 Task: Adjust the repository settings to enable or disable issues and wikis.
Action: Mouse moved to (65, 57)
Screenshot: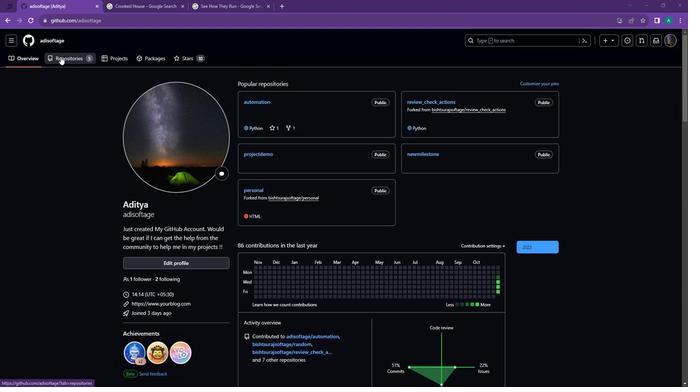 
Action: Mouse pressed left at (65, 57)
Screenshot: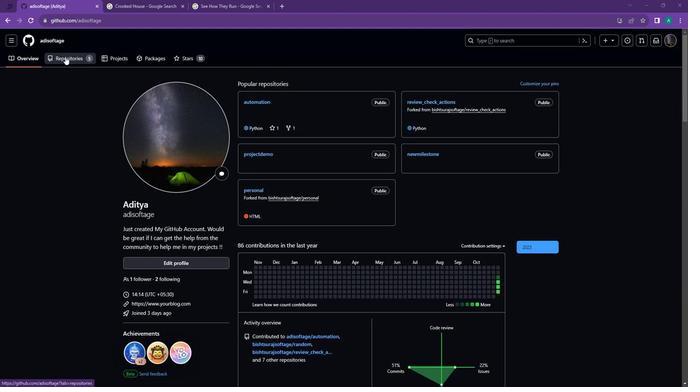 
Action: Mouse moved to (241, 108)
Screenshot: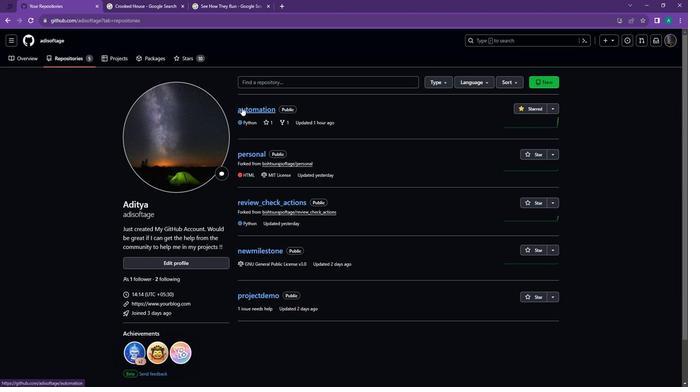 
Action: Mouse pressed left at (241, 108)
Screenshot: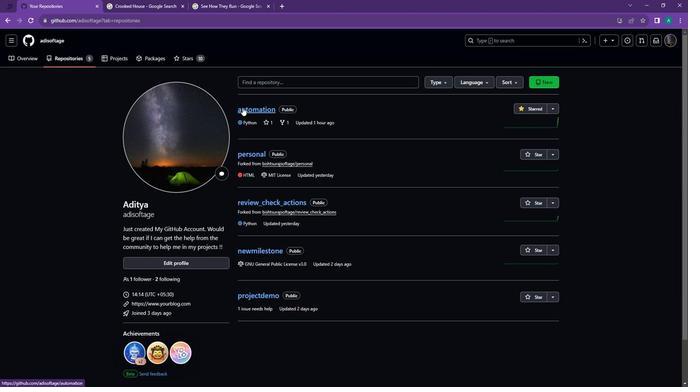 
Action: Mouse moved to (348, 57)
Screenshot: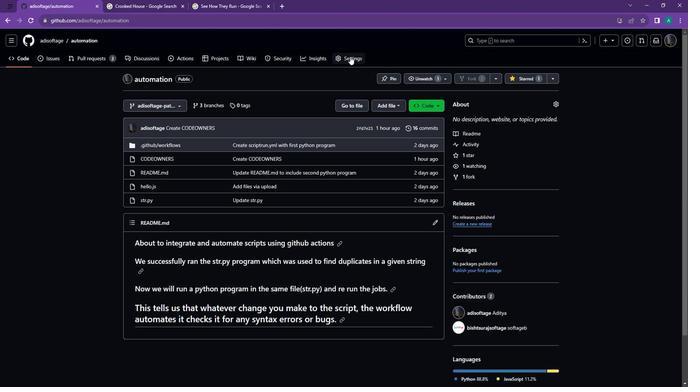 
Action: Mouse pressed left at (348, 57)
Screenshot: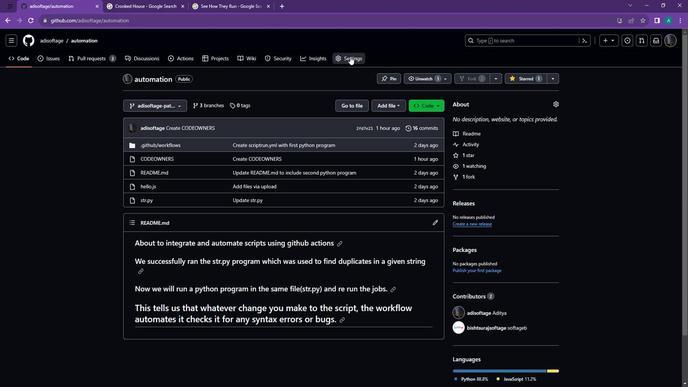 
Action: Mouse moved to (276, 201)
Screenshot: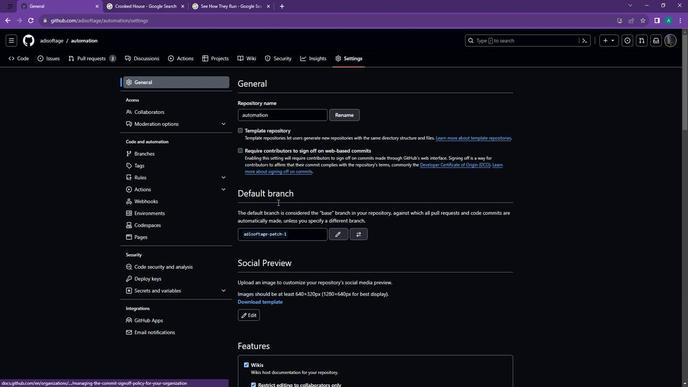 
Action: Mouse scrolled (276, 201) with delta (0, 0)
Screenshot: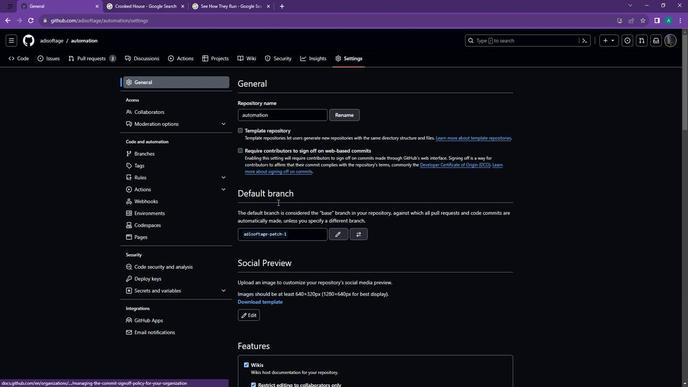 
Action: Mouse moved to (279, 207)
Screenshot: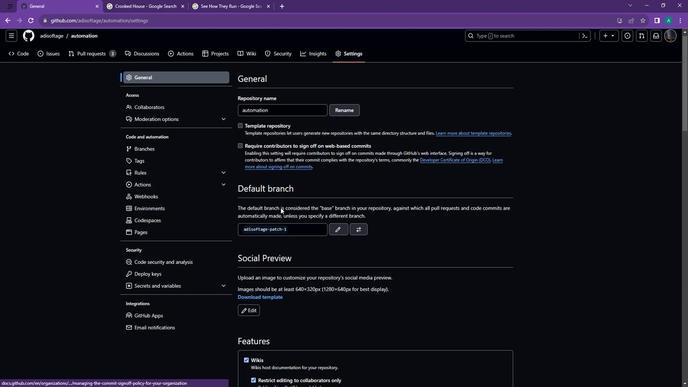 
Action: Mouse scrolled (279, 206) with delta (0, 0)
Screenshot: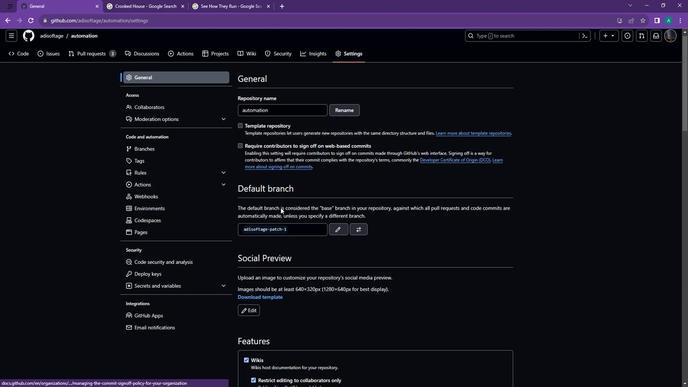 
Action: Mouse moved to (279, 207)
Screenshot: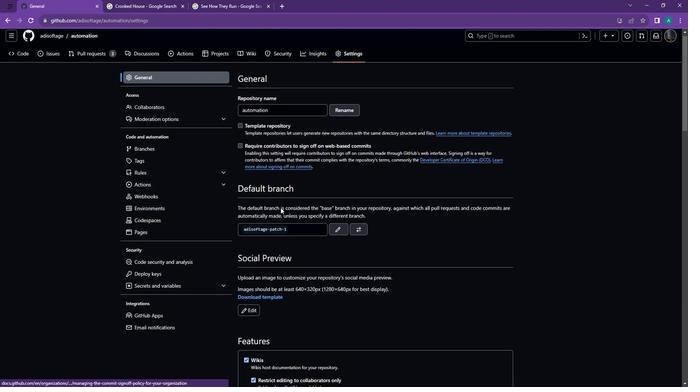 
Action: Mouse scrolled (279, 206) with delta (0, 0)
Screenshot: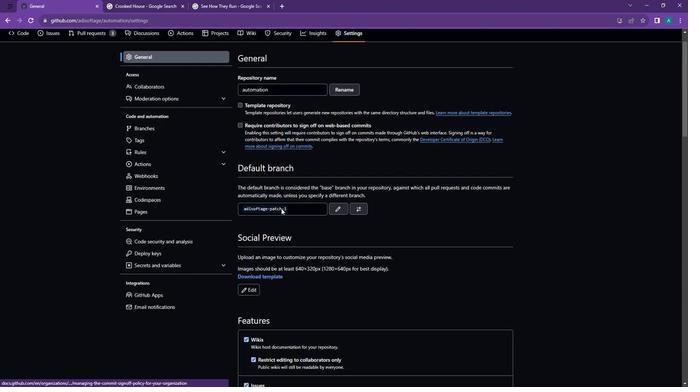 
Action: Mouse moved to (280, 207)
Screenshot: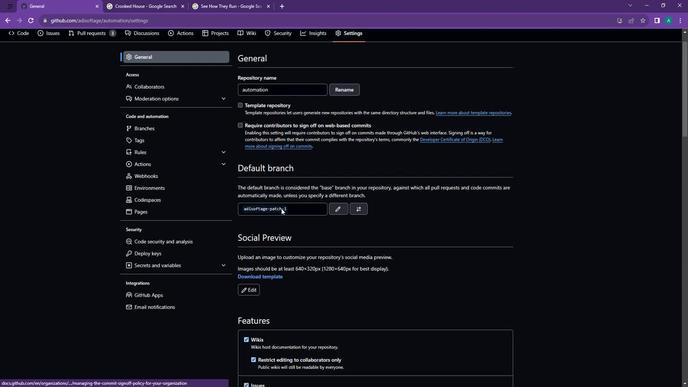 
Action: Mouse scrolled (280, 207) with delta (0, 0)
Screenshot: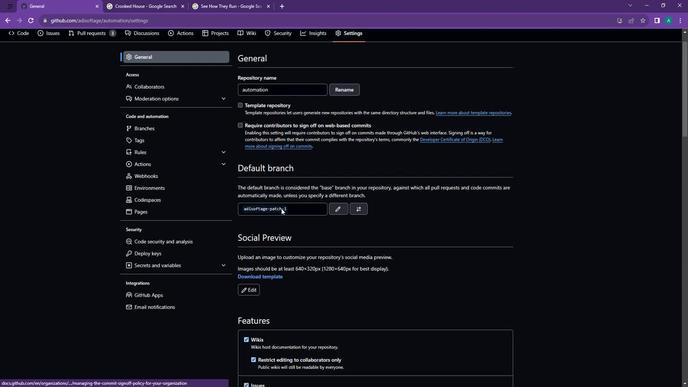 
Action: Mouse moved to (281, 211)
Screenshot: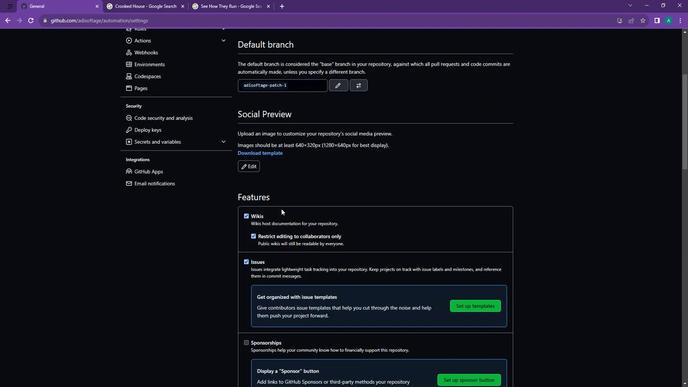 
Action: Mouse scrolled (281, 210) with delta (0, 0)
Screenshot: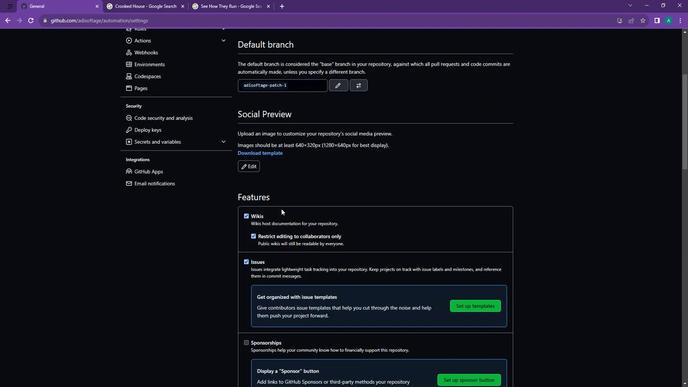 
Action: Mouse moved to (281, 213)
Screenshot: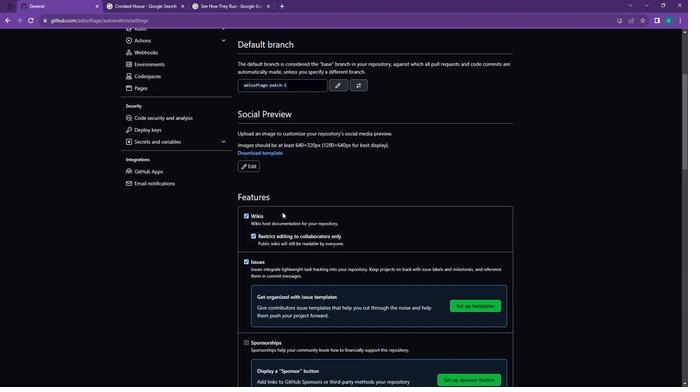 
Action: Mouse scrolled (281, 212) with delta (0, 0)
Screenshot: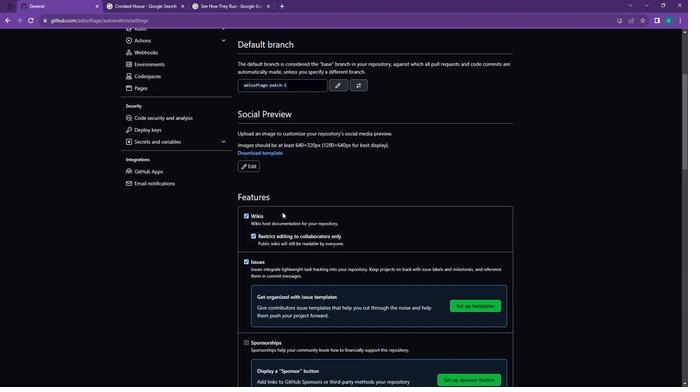 
Action: Mouse moved to (251, 144)
Screenshot: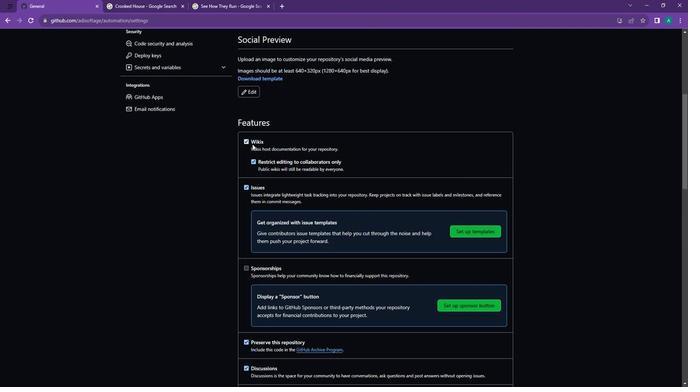 
Action: Mouse pressed left at (251, 144)
Screenshot: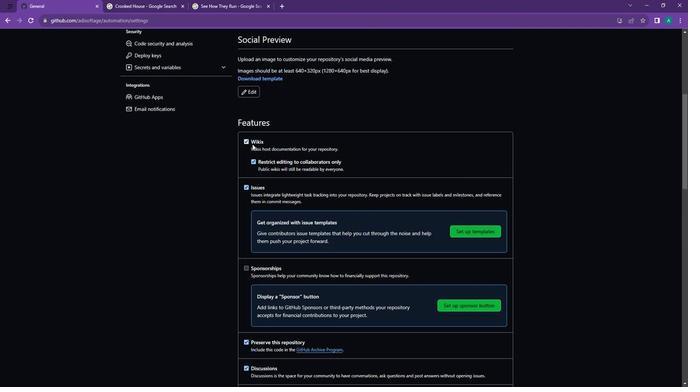 
Action: Mouse moved to (248, 168)
Screenshot: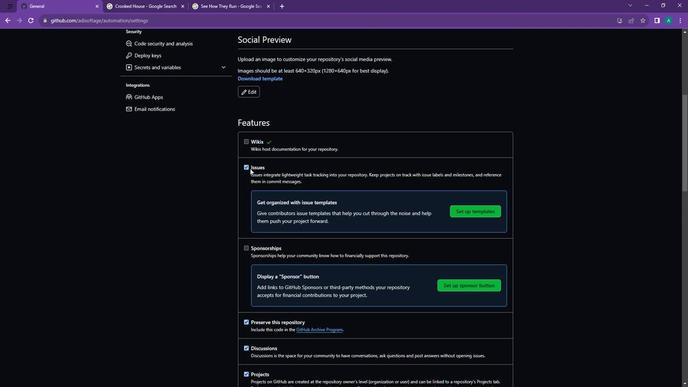 
Action: Mouse pressed left at (248, 168)
Screenshot: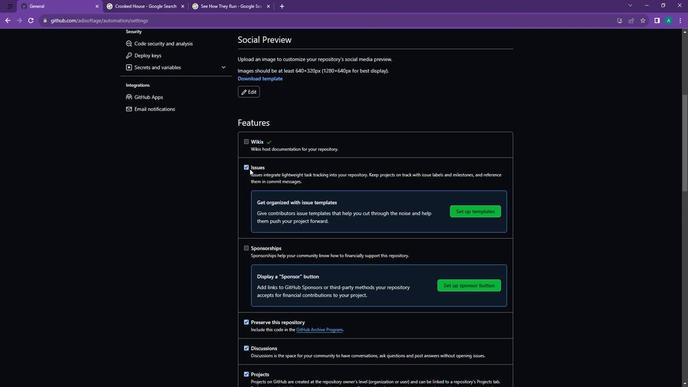 
Action: Mouse moved to (246, 168)
Screenshot: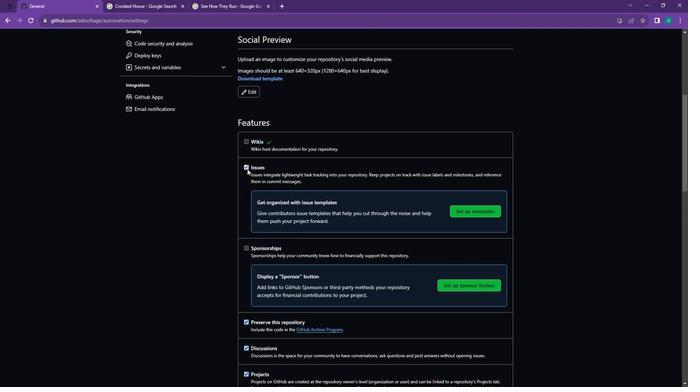 
Action: Mouse pressed left at (246, 168)
Screenshot: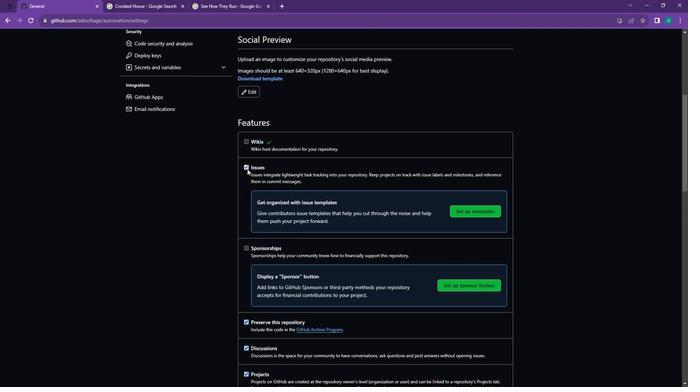 
Action: Mouse moved to (327, 216)
Screenshot: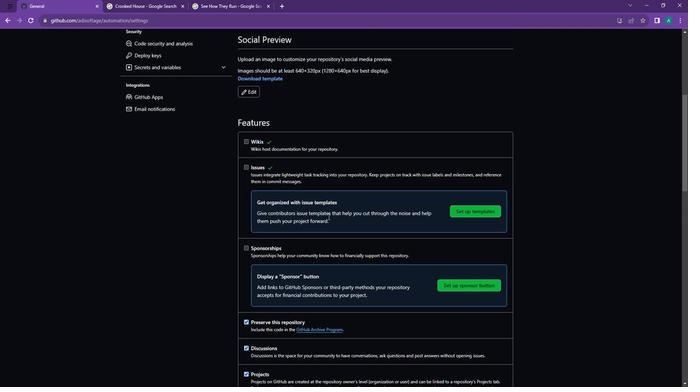
Action: Mouse scrolled (327, 216) with delta (0, 0)
Screenshot: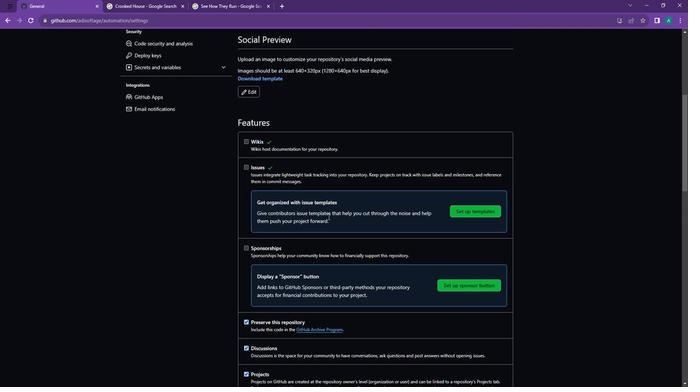 
Action: Mouse moved to (329, 222)
Screenshot: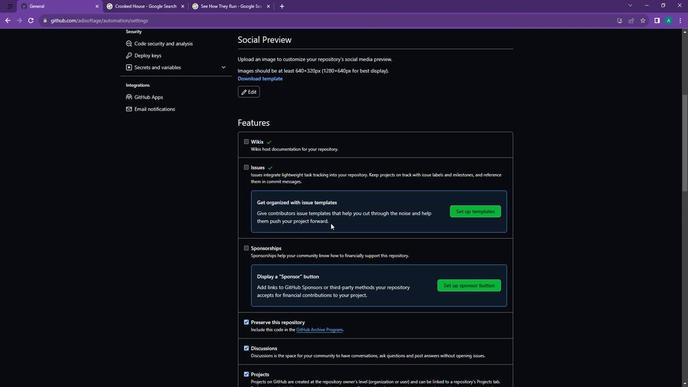 
Action: Mouse scrolled (329, 222) with delta (0, 0)
Screenshot: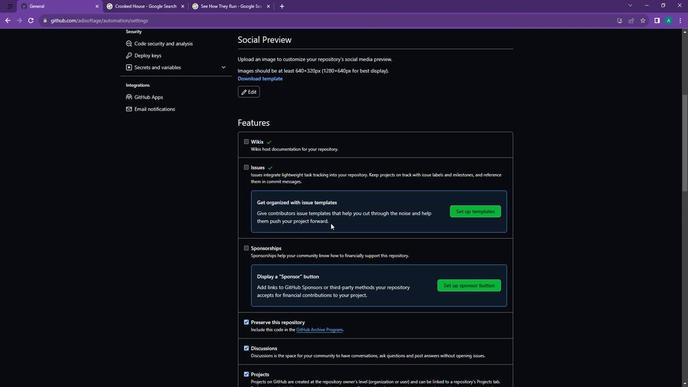 
Action: Mouse moved to (329, 223)
Screenshot: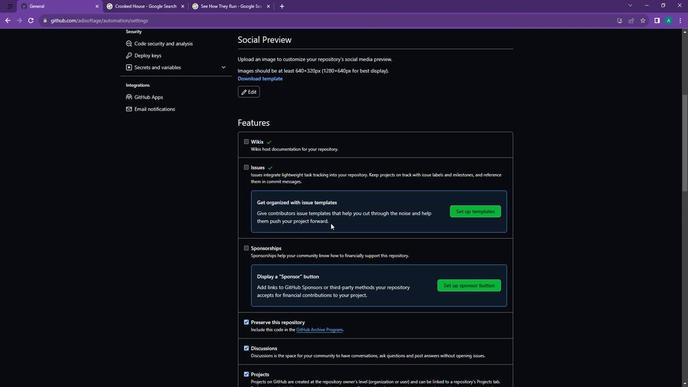 
Action: Mouse scrolled (329, 223) with delta (0, 0)
Screenshot: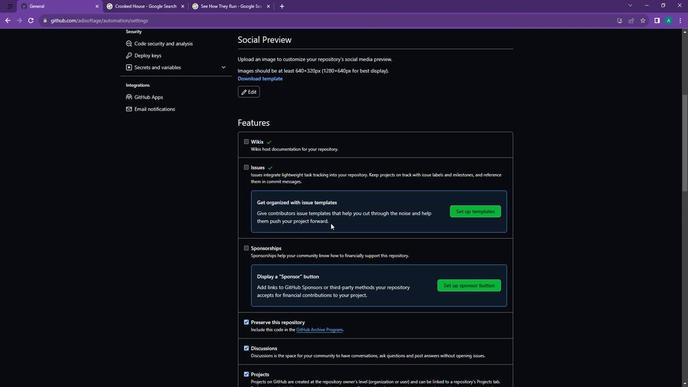 
Action: Mouse moved to (329, 224)
Screenshot: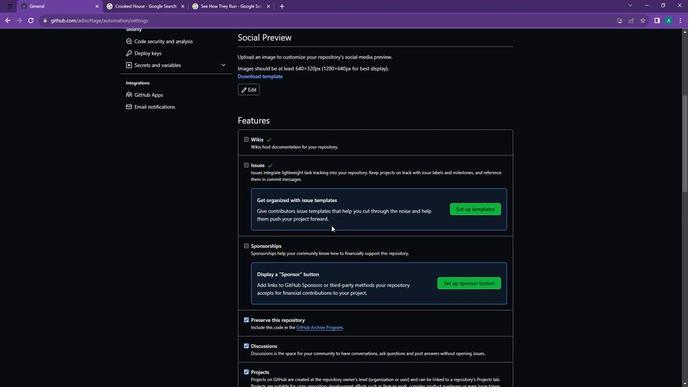 
Action: Mouse scrolled (329, 224) with delta (0, 0)
Screenshot: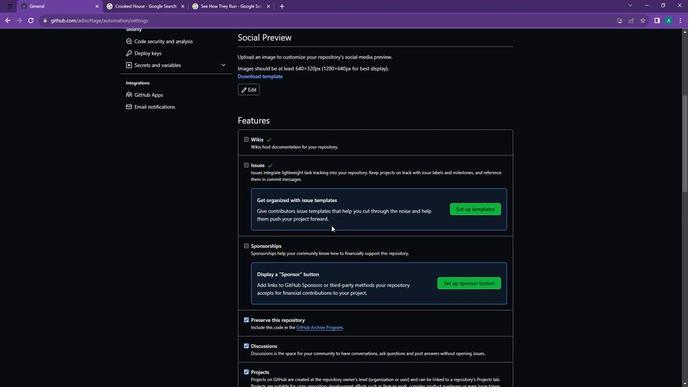 
Action: Mouse moved to (329, 224)
Screenshot: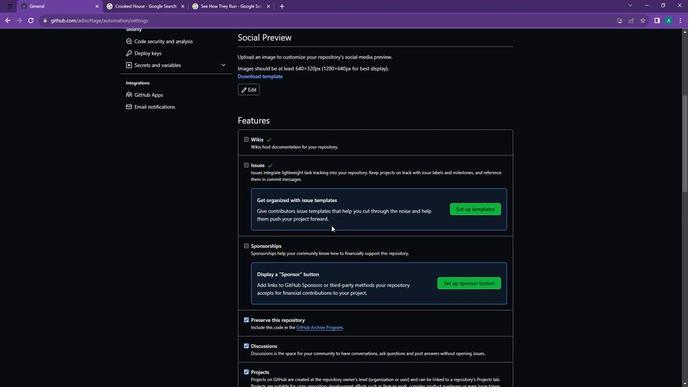 
Action: Mouse scrolled (329, 224) with delta (0, 0)
Screenshot: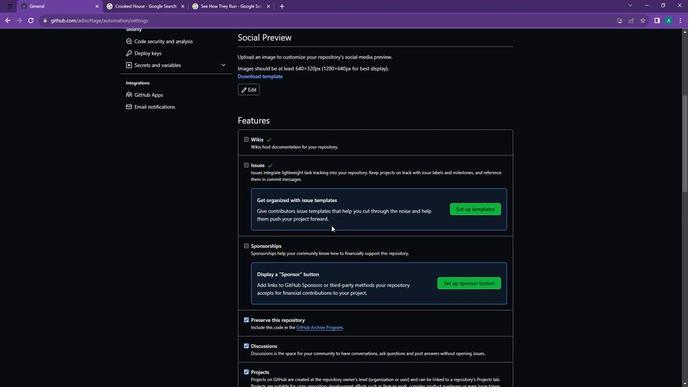 
Action: Mouse moved to (329, 224)
Screenshot: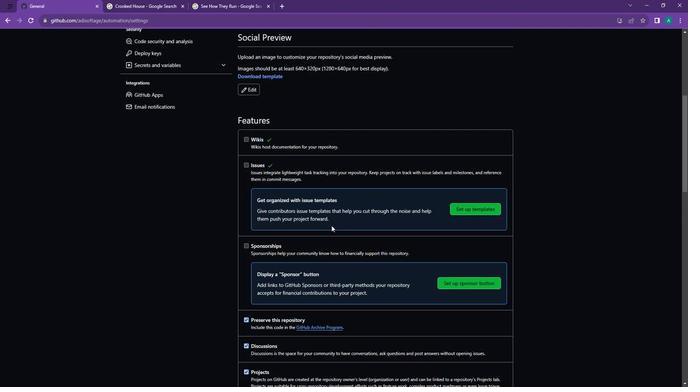 
Action: Mouse scrolled (329, 224) with delta (0, 0)
Screenshot: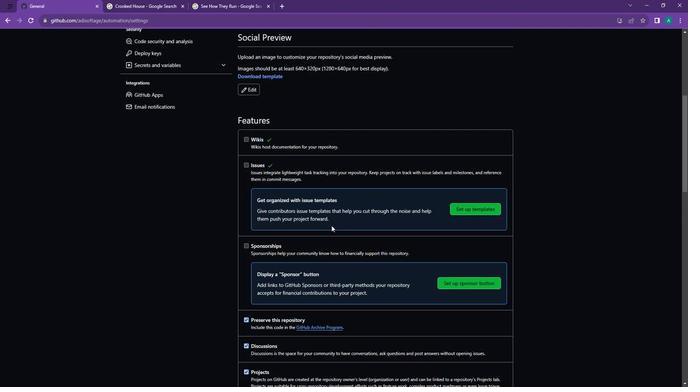 
Action: Mouse moved to (330, 224)
Screenshot: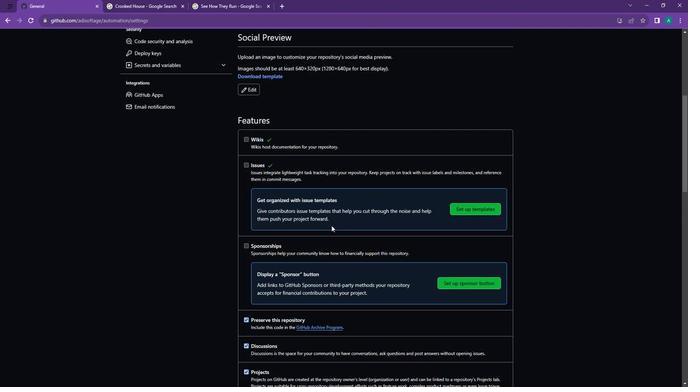 
Action: Mouse scrolled (330, 224) with delta (0, 0)
Screenshot: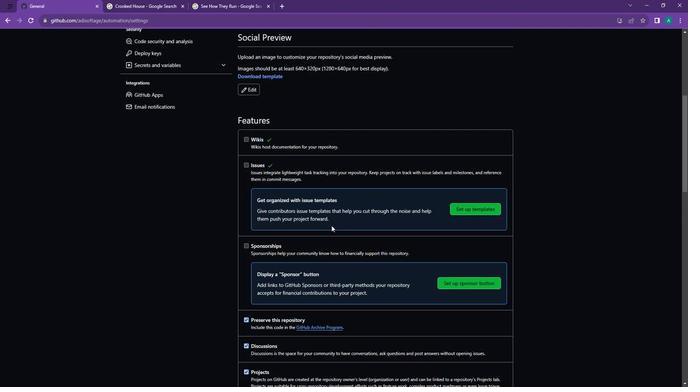 
Action: Mouse scrolled (330, 224) with delta (0, 0)
Screenshot: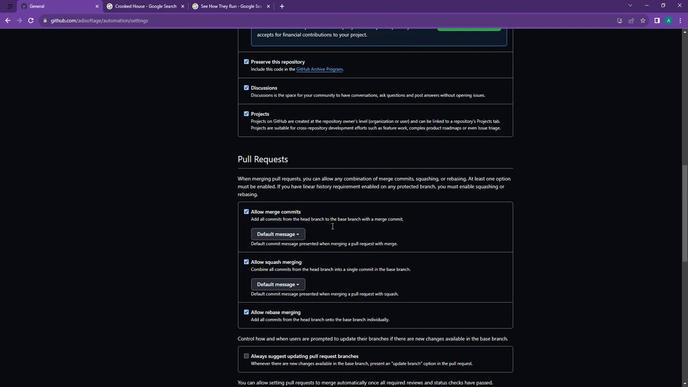 
Action: Mouse scrolled (330, 224) with delta (0, 0)
Screenshot: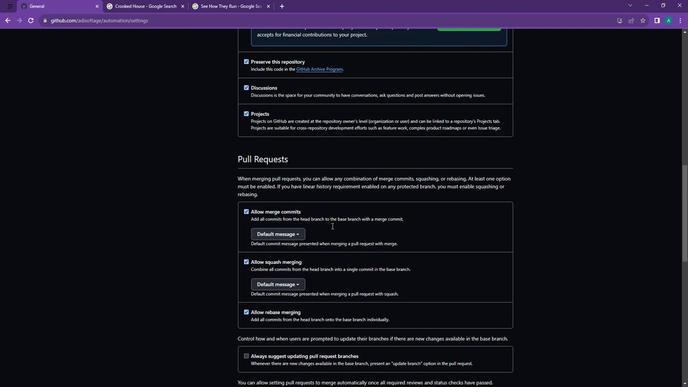 
Action: Mouse moved to (330, 225)
Screenshot: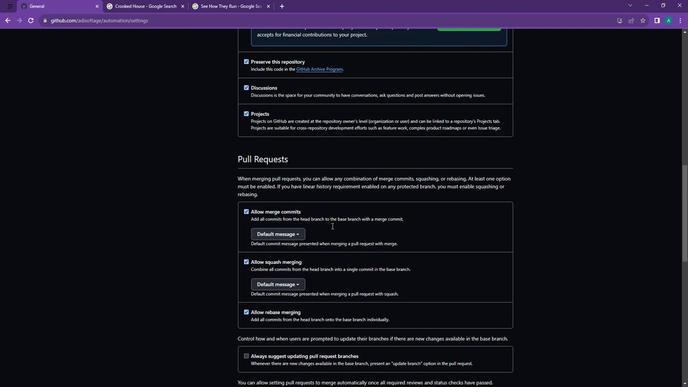 
Action: Mouse scrolled (330, 224) with delta (0, 0)
Screenshot: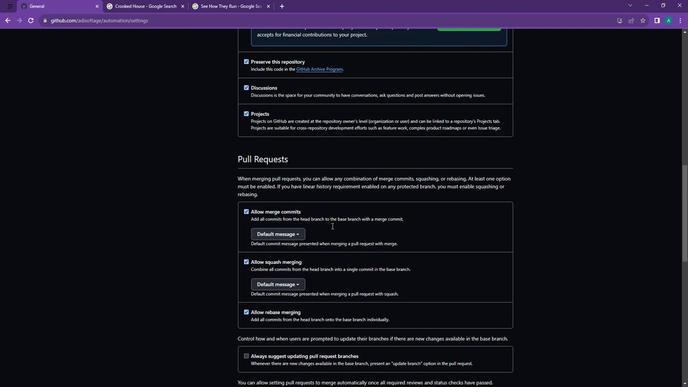 
Action: Mouse scrolled (330, 224) with delta (0, 0)
Screenshot: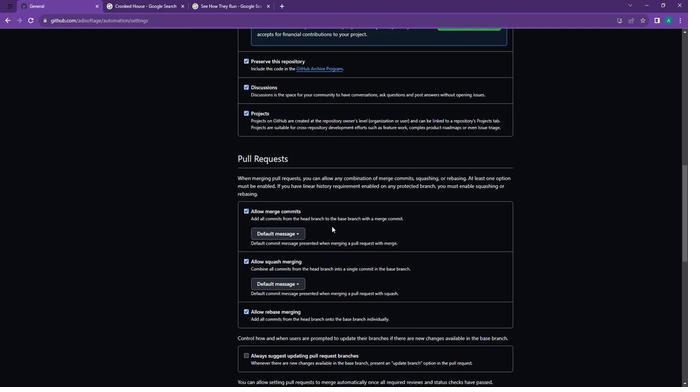 
Action: Mouse moved to (330, 226)
Screenshot: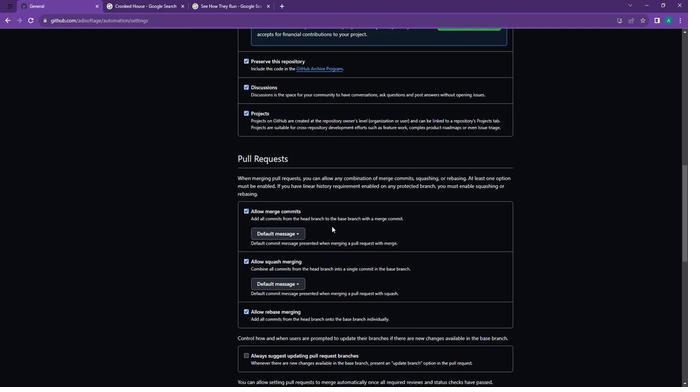 
Action: Mouse scrolled (330, 224) with delta (0, -1)
Screenshot: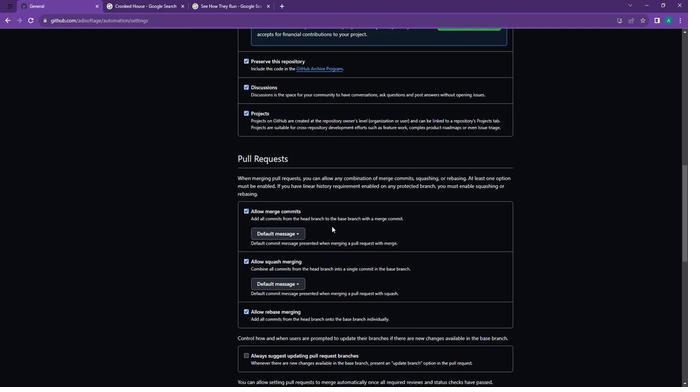 
Action: Mouse scrolled (330, 225) with delta (0, 0)
Screenshot: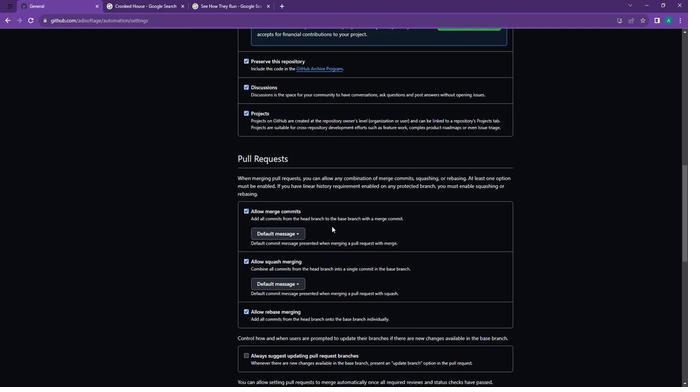 
Action: Mouse moved to (330, 226)
Screenshot: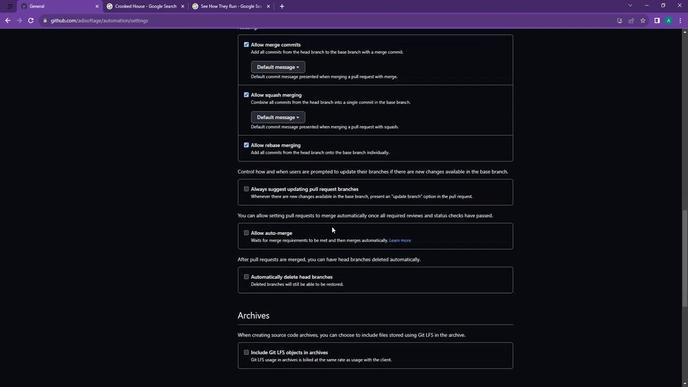 
Action: Mouse scrolled (330, 225) with delta (0, 0)
Screenshot: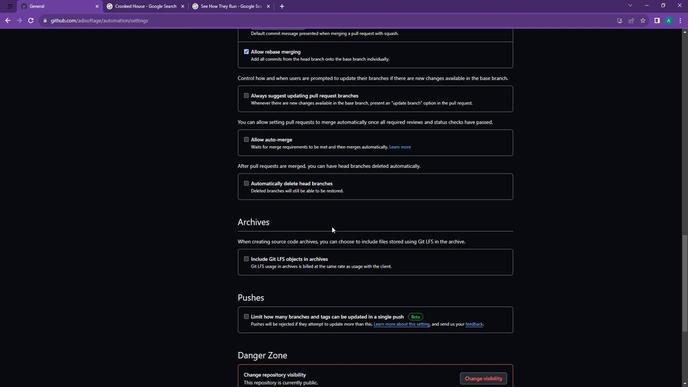
Action: Mouse scrolled (330, 225) with delta (0, 0)
Screenshot: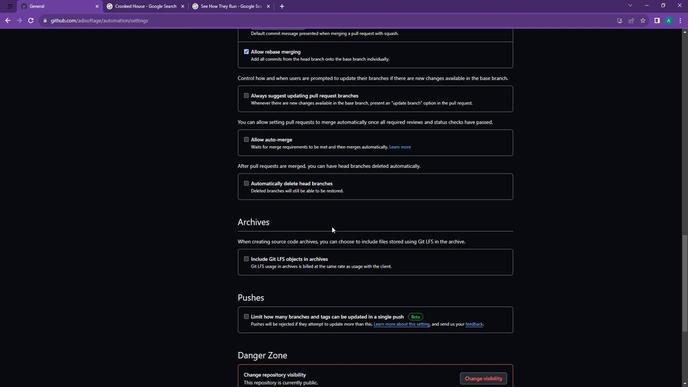
Action: Mouse moved to (330, 226)
Screenshot: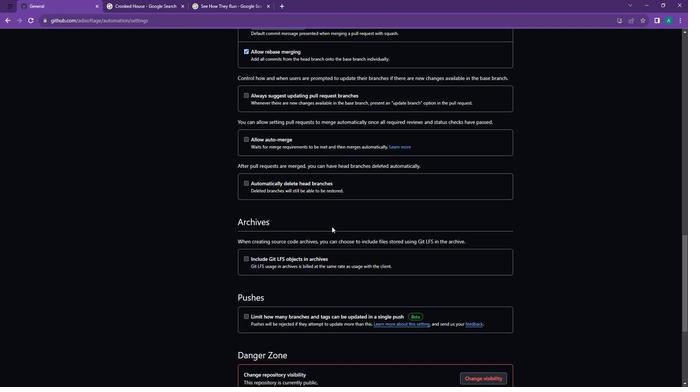 
Action: Mouse scrolled (330, 226) with delta (0, 0)
Screenshot: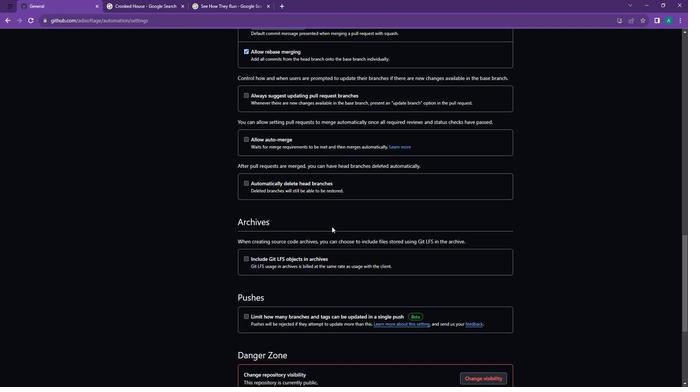 
Action: Mouse moved to (329, 227)
Screenshot: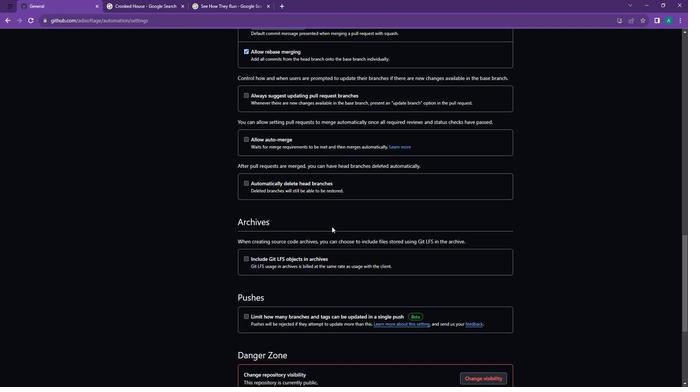 
Action: Mouse scrolled (329, 227) with delta (0, 0)
Screenshot: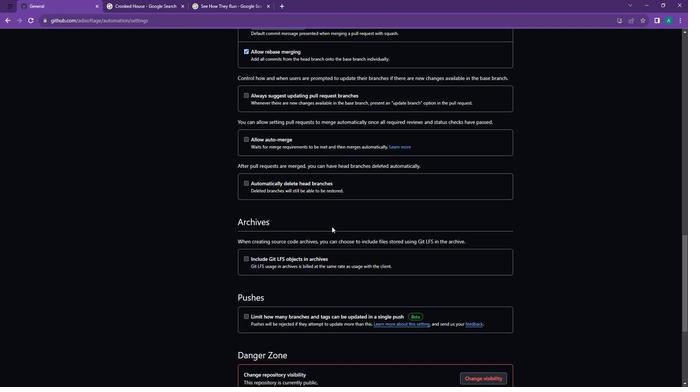 
Action: Mouse moved to (328, 228)
Screenshot: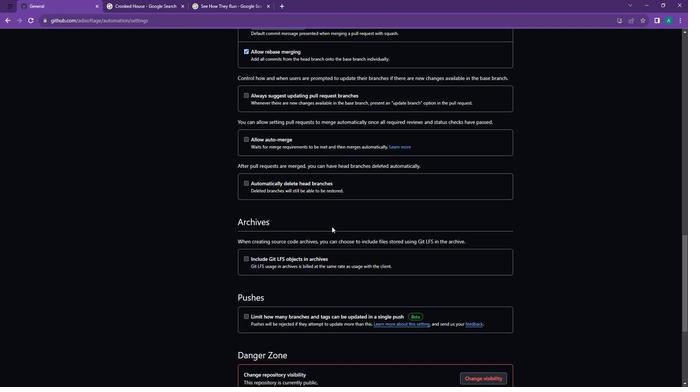 
Action: Mouse scrolled (328, 227) with delta (0, 0)
Screenshot: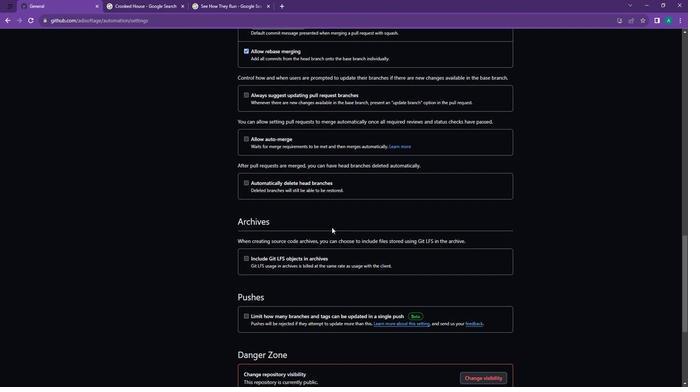 
Action: Mouse moved to (326, 233)
Screenshot: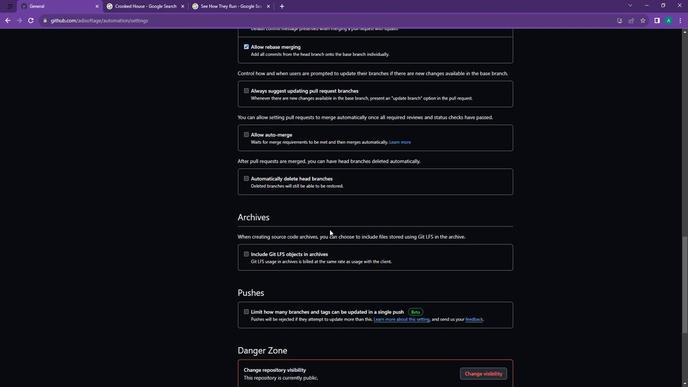 
Action: Mouse scrolled (327, 229) with delta (0, 0)
Screenshot: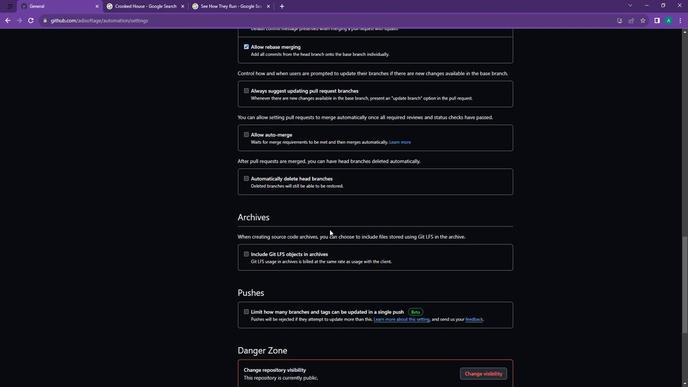 
Action: Mouse moved to (261, 223)
Screenshot: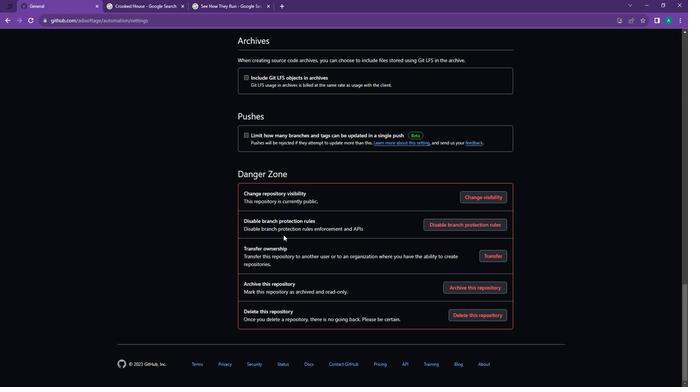 
Action: Mouse scrolled (261, 223) with delta (0, 0)
Screenshot: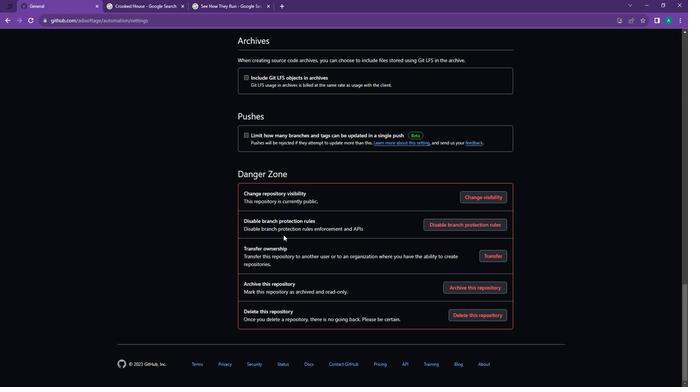 
Action: Mouse moved to (251, 219)
Screenshot: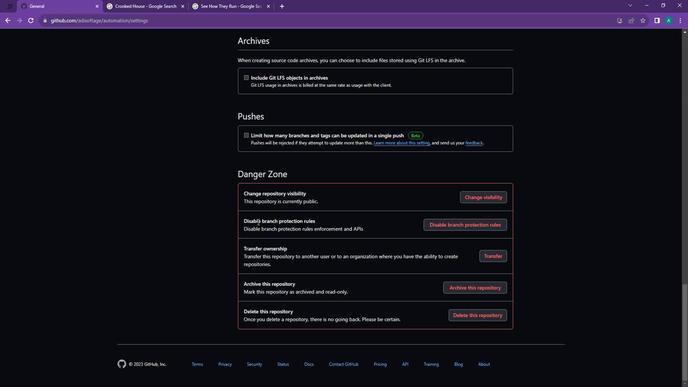 
Action: Mouse scrolled (251, 219) with delta (0, 0)
Screenshot: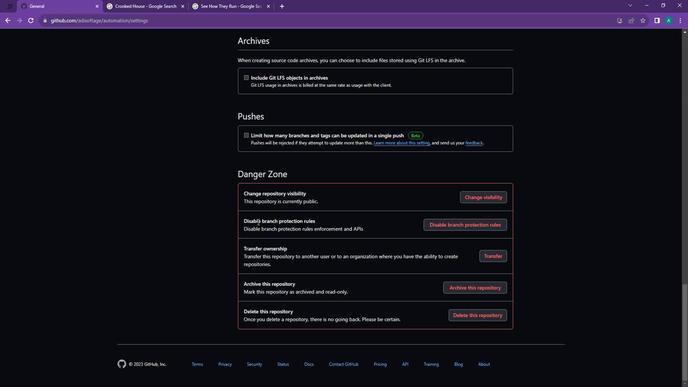 
Action: Mouse moved to (247, 217)
Screenshot: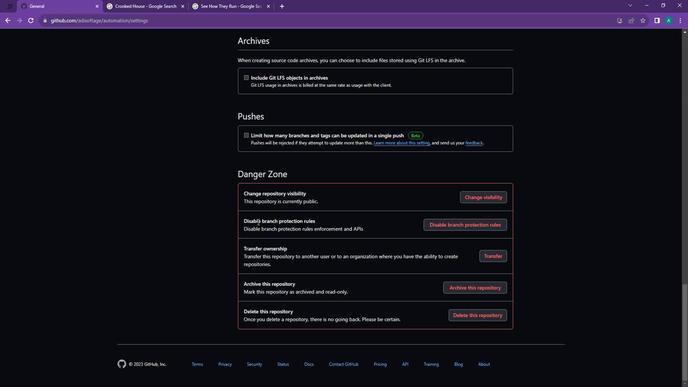 
Action: Mouse scrolled (247, 217) with delta (0, 0)
Screenshot: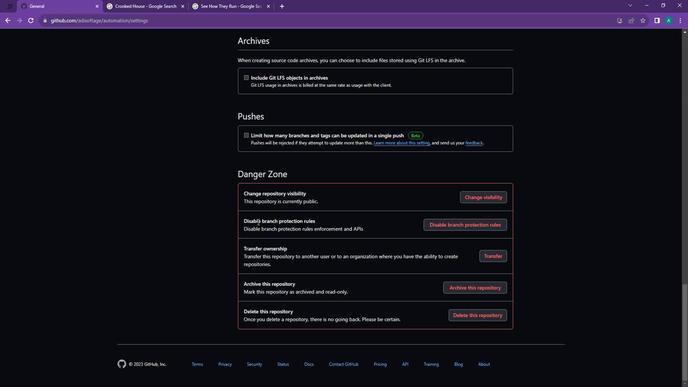 
Action: Mouse moved to (244, 215)
Screenshot: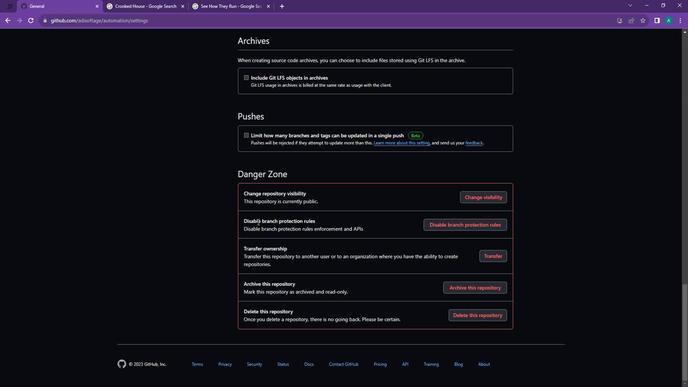 
Action: Mouse scrolled (244, 216) with delta (0, 0)
Screenshot: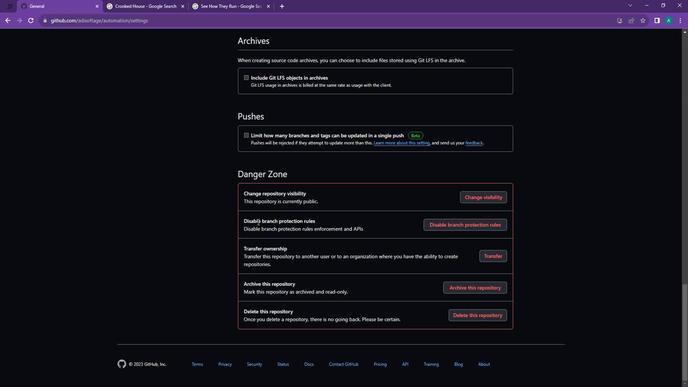
Action: Mouse moved to (235, 209)
Screenshot: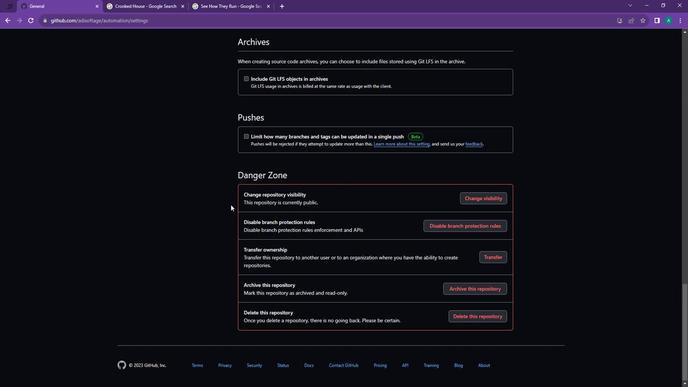 
Action: Mouse scrolled (239, 212) with delta (0, 0)
Screenshot: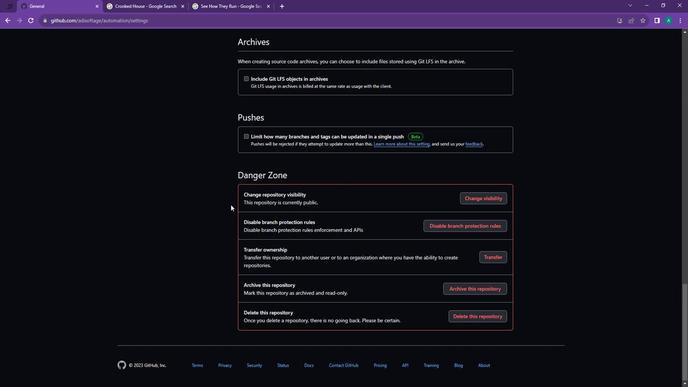 
Action: Mouse moved to (232, 206)
Screenshot: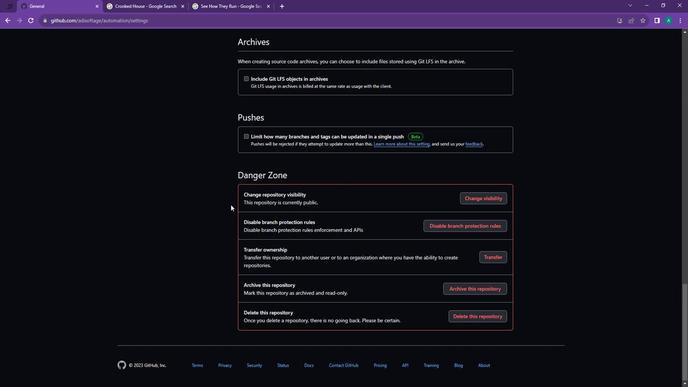 
Action: Mouse scrolled (232, 206) with delta (0, 0)
Screenshot: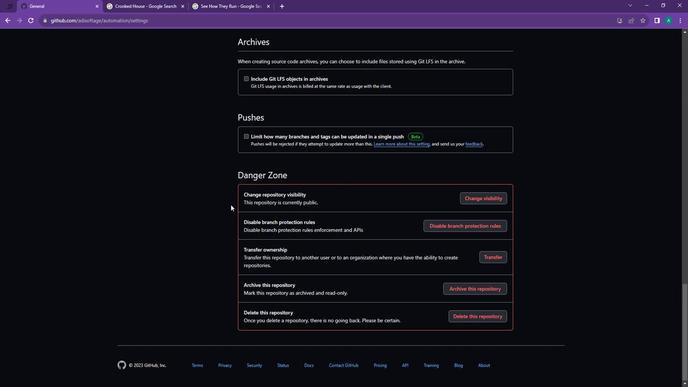 
Action: Mouse moved to (227, 201)
Screenshot: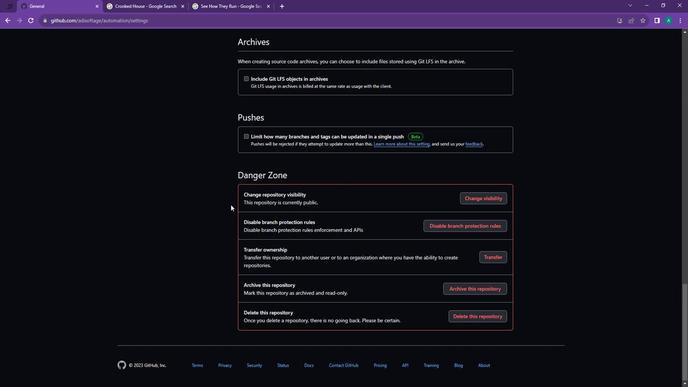 
Action: Mouse scrolled (227, 201) with delta (0, 0)
Screenshot: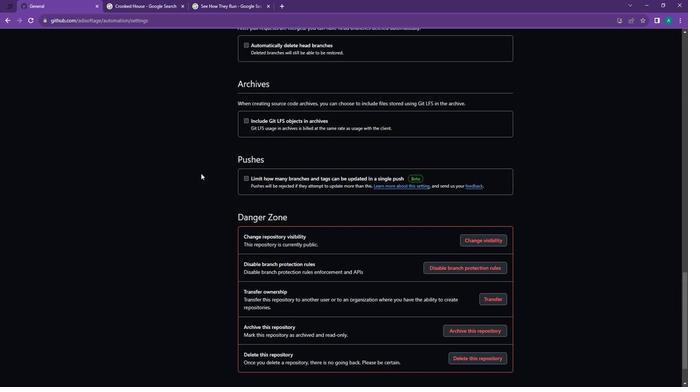 
Action: Mouse moved to (112, 111)
Screenshot: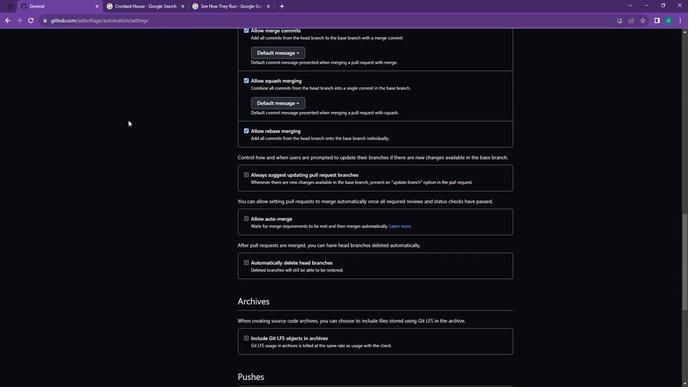 
Action: Mouse scrolled (112, 111) with delta (0, 0)
Screenshot: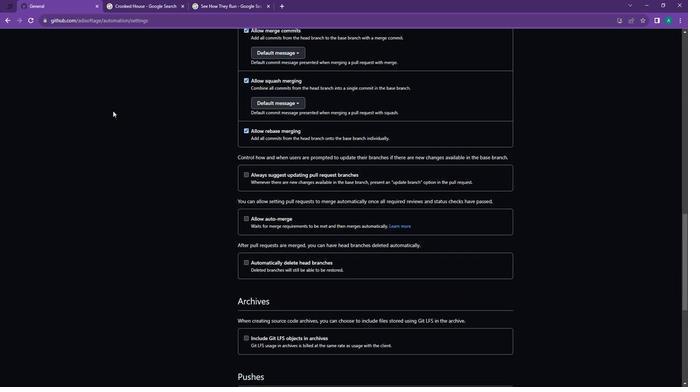 
Action: Mouse scrolled (112, 111) with delta (0, 0)
Screenshot: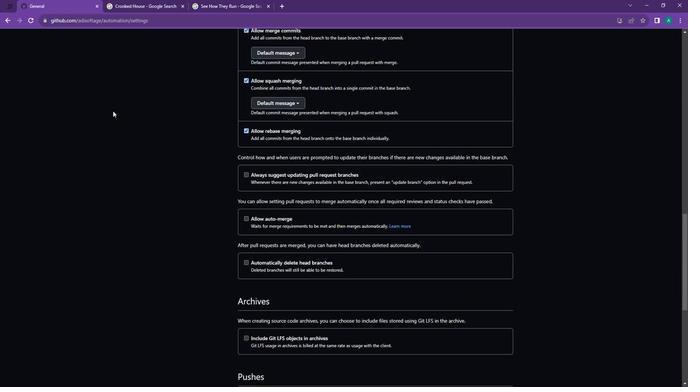 
Action: Mouse scrolled (112, 111) with delta (0, 0)
Screenshot: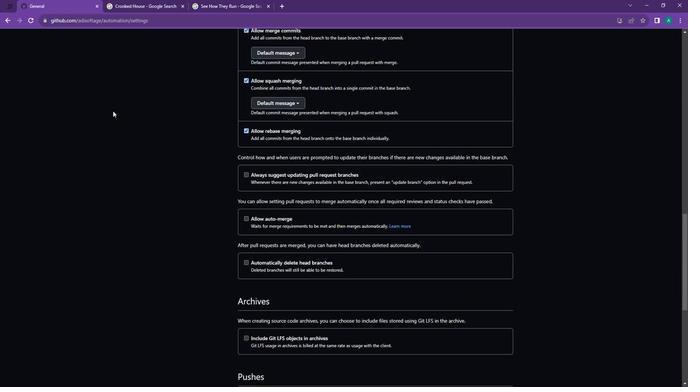 
Action: Mouse scrolled (112, 111) with delta (0, 0)
Screenshot: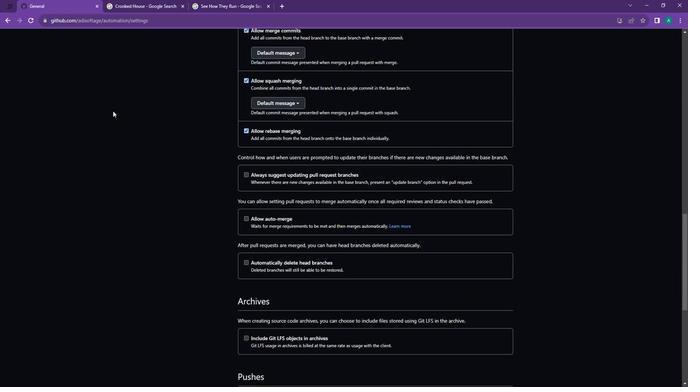 
Action: Mouse scrolled (112, 111) with delta (0, 0)
Screenshot: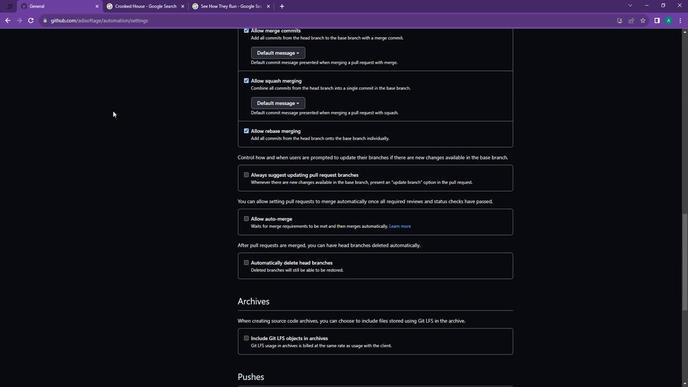 
Action: Mouse scrolled (112, 111) with delta (0, 0)
Screenshot: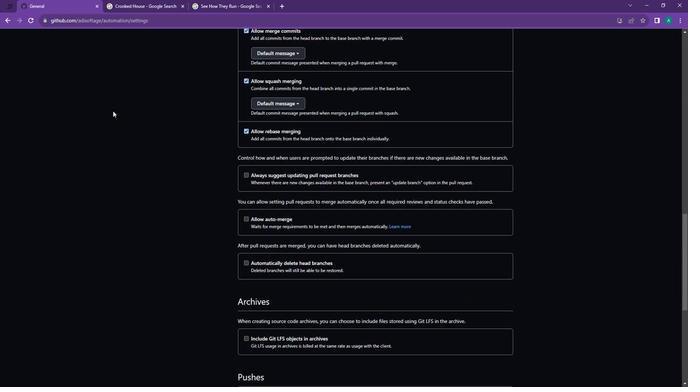 
Action: Mouse scrolled (112, 111) with delta (0, 0)
Screenshot: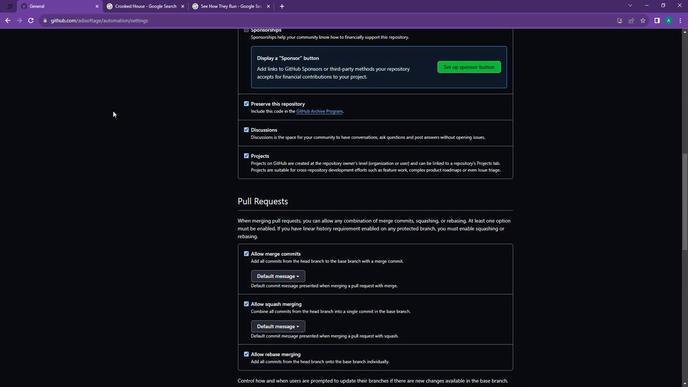 
Action: Mouse scrolled (112, 111) with delta (0, 0)
Screenshot: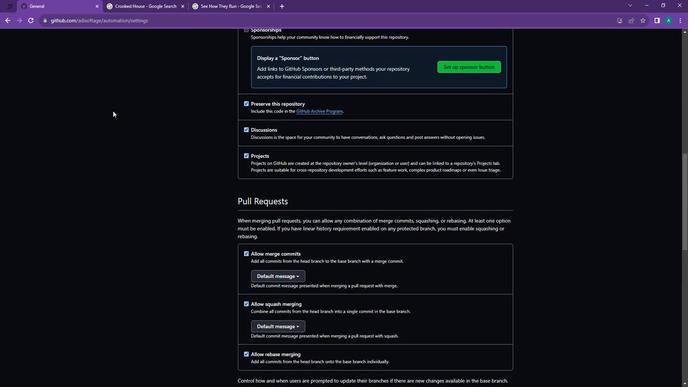 
Action: Mouse scrolled (112, 111) with delta (0, 0)
Screenshot: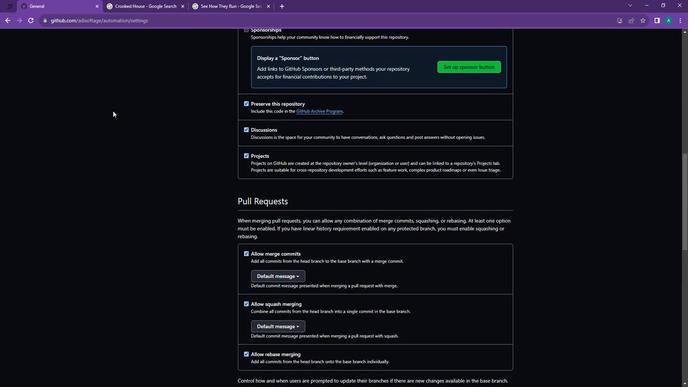 
Action: Mouse scrolled (112, 111) with delta (0, 0)
Screenshot: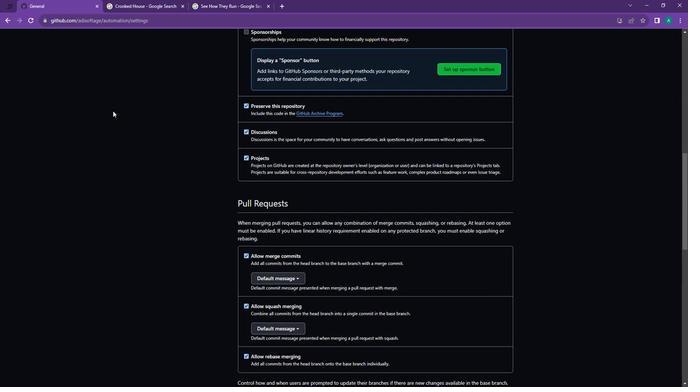 
Action: Mouse scrolled (112, 111) with delta (0, 0)
Screenshot: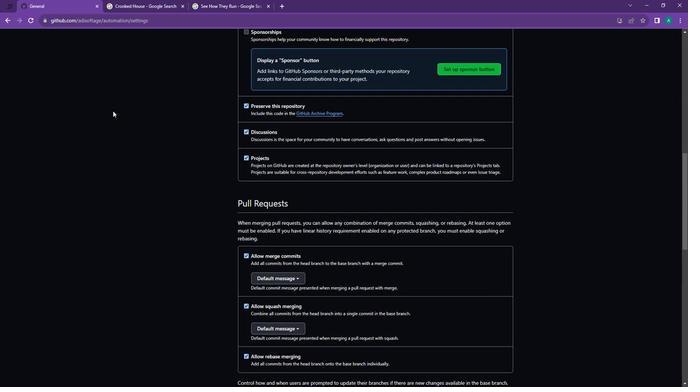 
Action: Mouse scrolled (112, 111) with delta (0, 0)
Screenshot: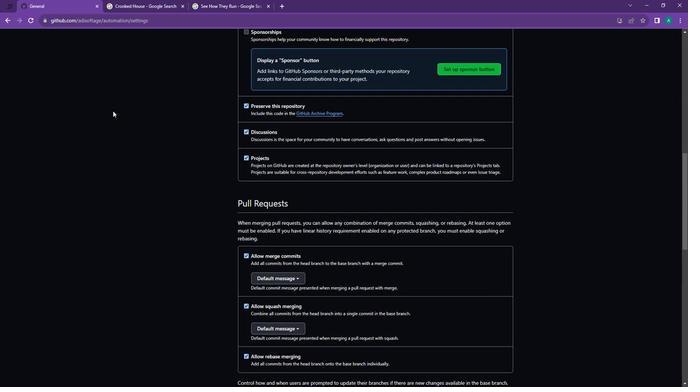 
Action: Mouse scrolled (112, 111) with delta (0, 0)
Screenshot: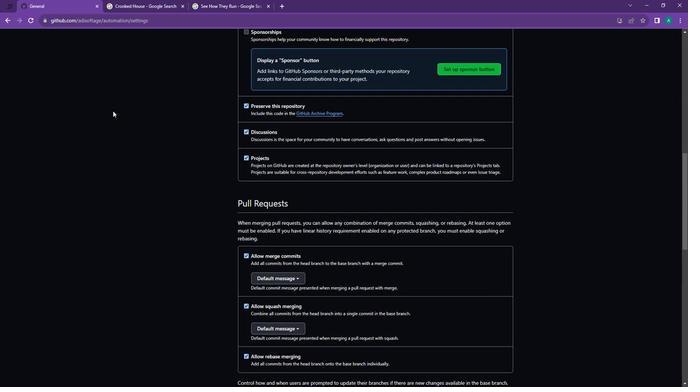 
Action: Mouse scrolled (112, 111) with delta (0, 0)
Screenshot: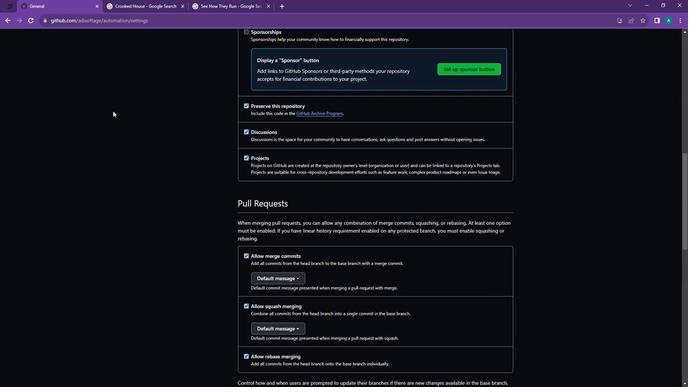 
Action: Mouse scrolled (112, 111) with delta (0, 0)
Screenshot: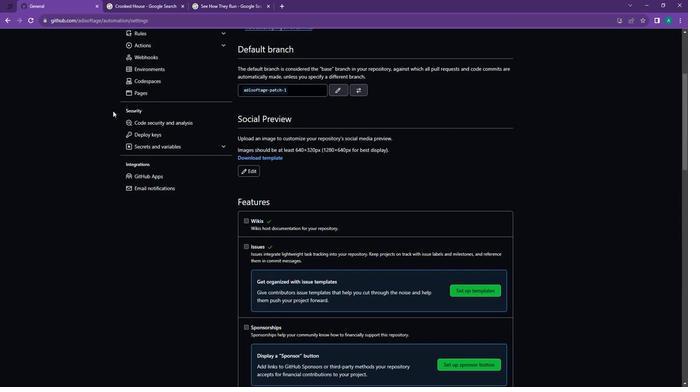 
Action: Mouse scrolled (112, 111) with delta (0, 0)
Screenshot: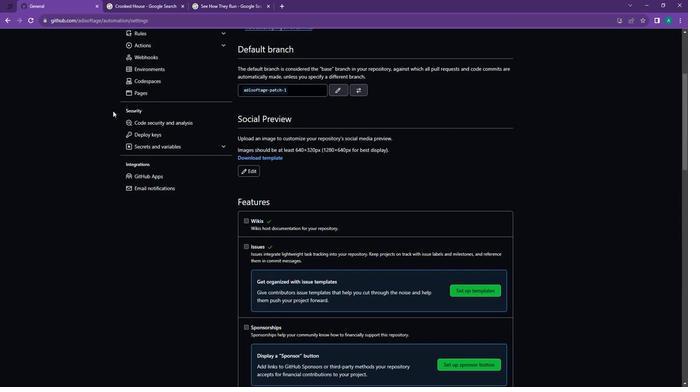 
Action: Mouse scrolled (112, 111) with delta (0, 0)
Screenshot: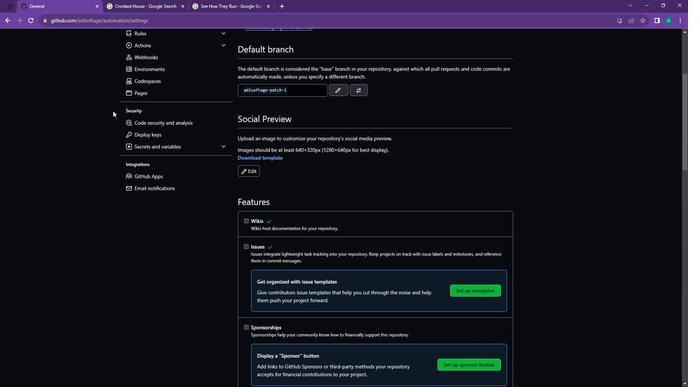 
Action: Mouse scrolled (112, 111) with delta (0, 0)
Screenshot: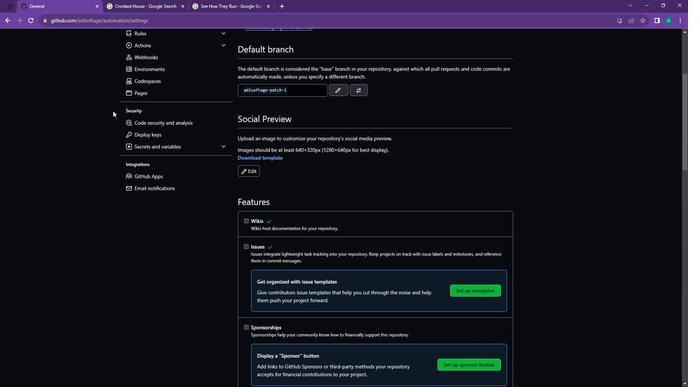 
Action: Mouse scrolled (112, 111) with delta (0, 0)
Screenshot: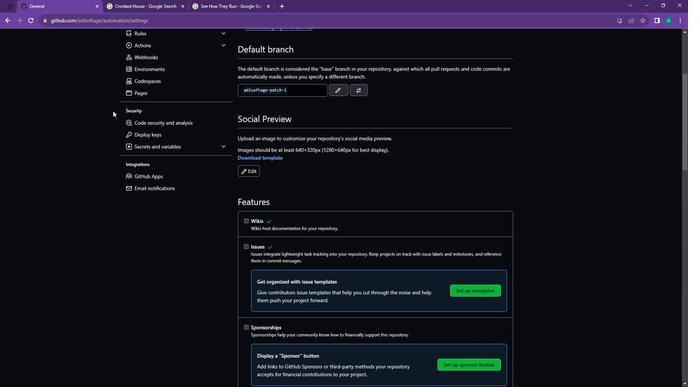 
Action: Mouse scrolled (112, 111) with delta (0, 0)
Screenshot: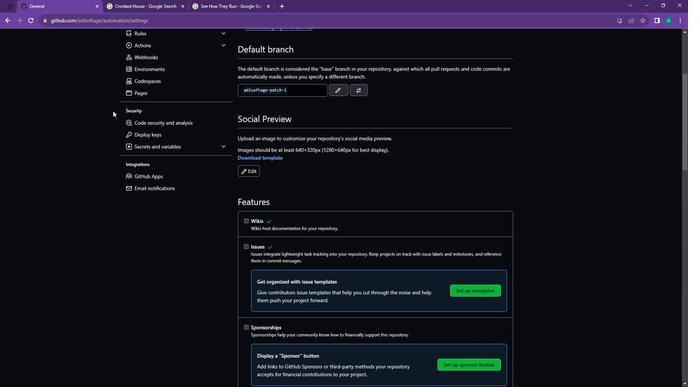 
Action: Mouse scrolled (112, 111) with delta (0, 0)
Screenshot: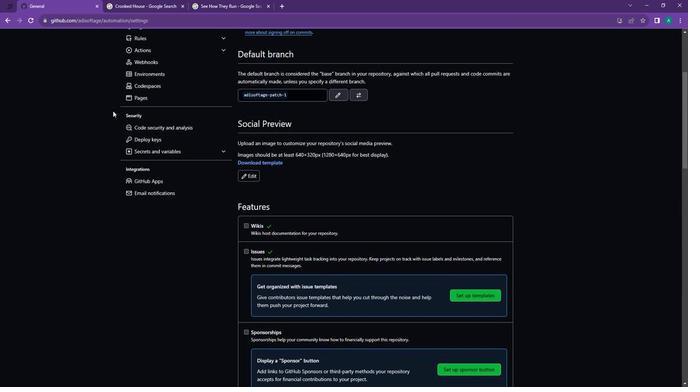 
Action: Mouse scrolled (112, 111) with delta (0, 0)
Screenshot: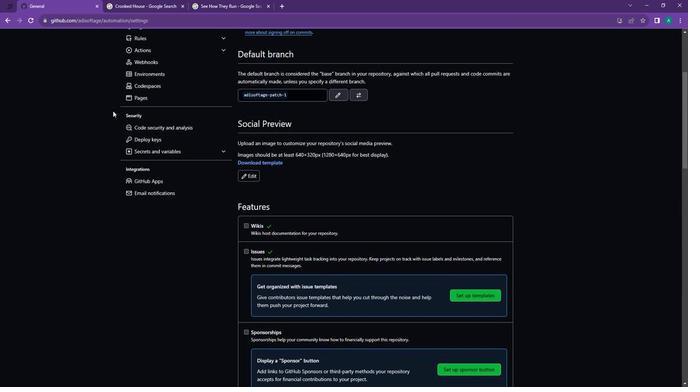 
Action: Mouse scrolled (112, 111) with delta (0, 0)
Screenshot: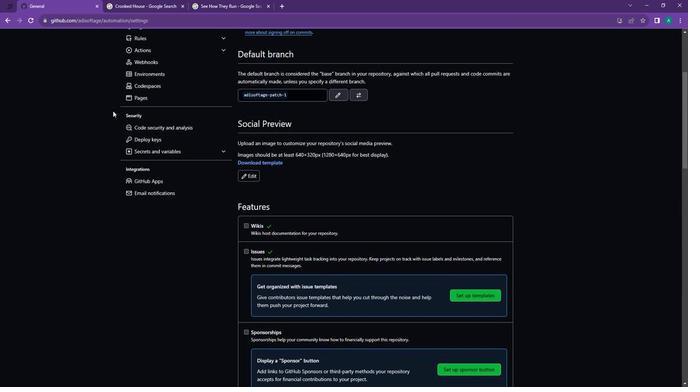 
Action: Mouse scrolled (112, 111) with delta (0, 0)
Screenshot: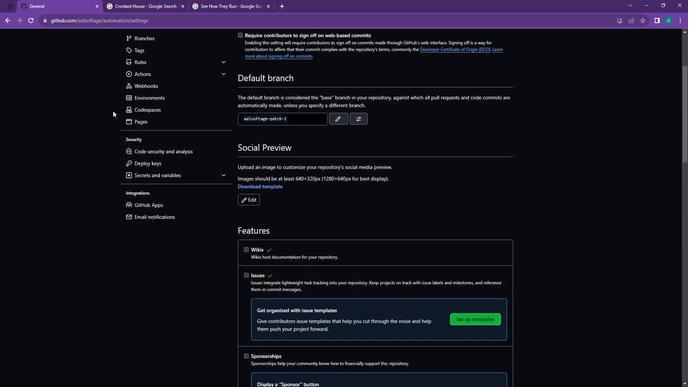 
Action: Mouse moved to (25, 57)
Screenshot: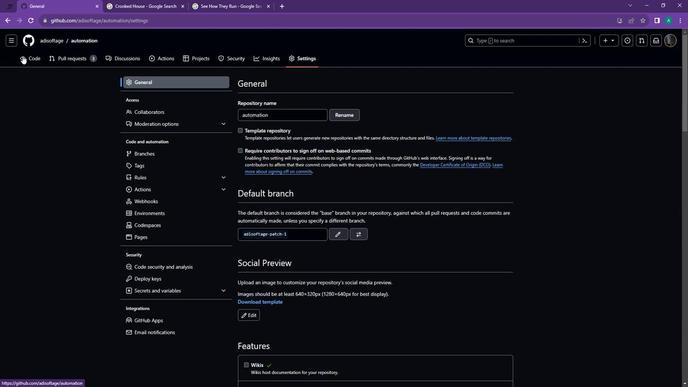 
Action: Mouse pressed left at (25, 57)
Screenshot: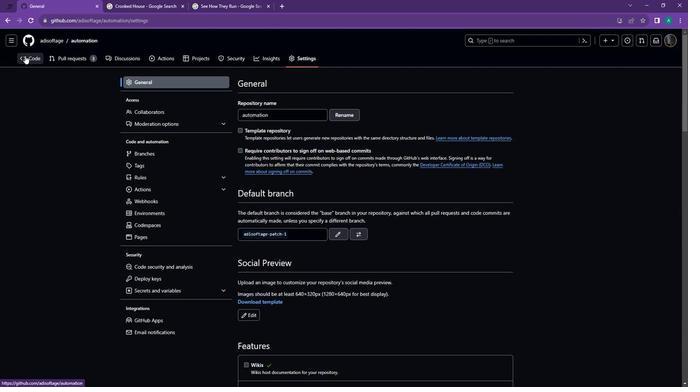 
Action: Mouse moved to (29, 130)
Screenshot: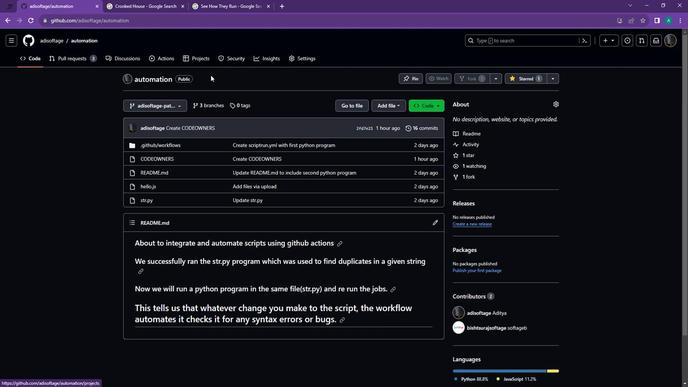 
